 Task: Create Board User Experience Best Practices to Workspace Event Furniture Rentals. Create Board Product Price Optimization to Workspace Event Furniture Rentals. Create Board Public Relations Crisis Communication Plan Development and Execution to Workspace Event Furniture Rentals
Action: Mouse moved to (329, 74)
Screenshot: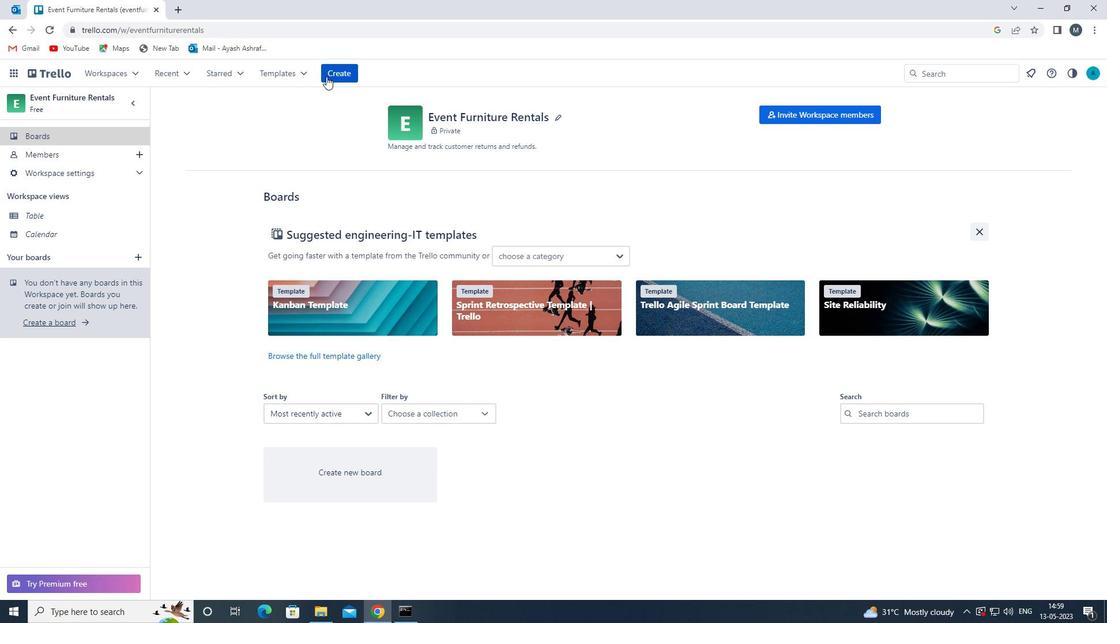 
Action: Mouse pressed left at (329, 74)
Screenshot: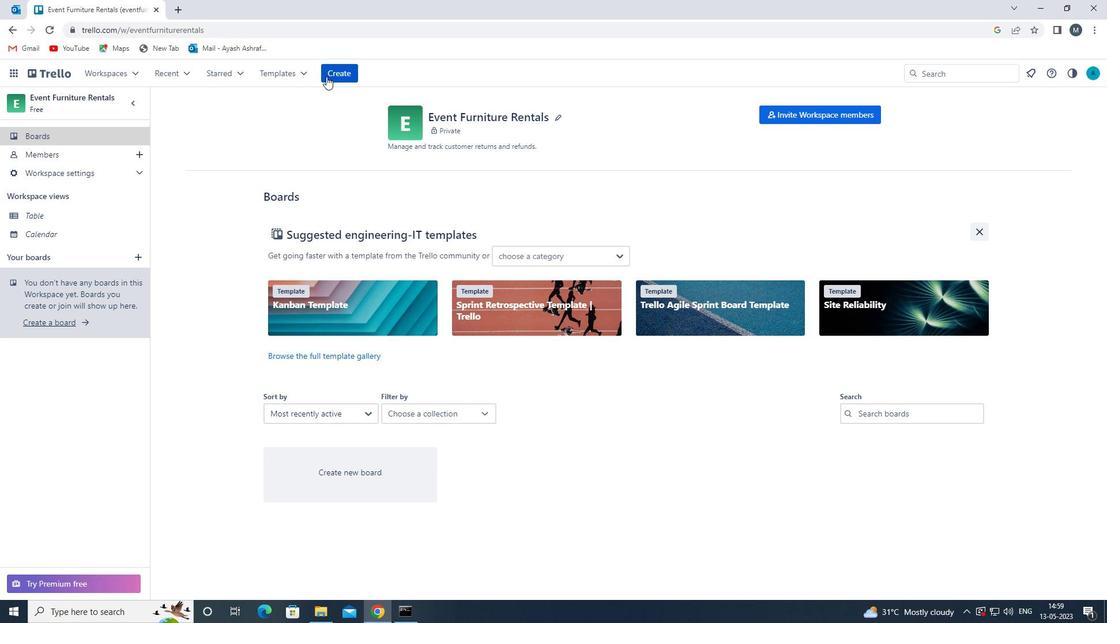 
Action: Mouse moved to (379, 114)
Screenshot: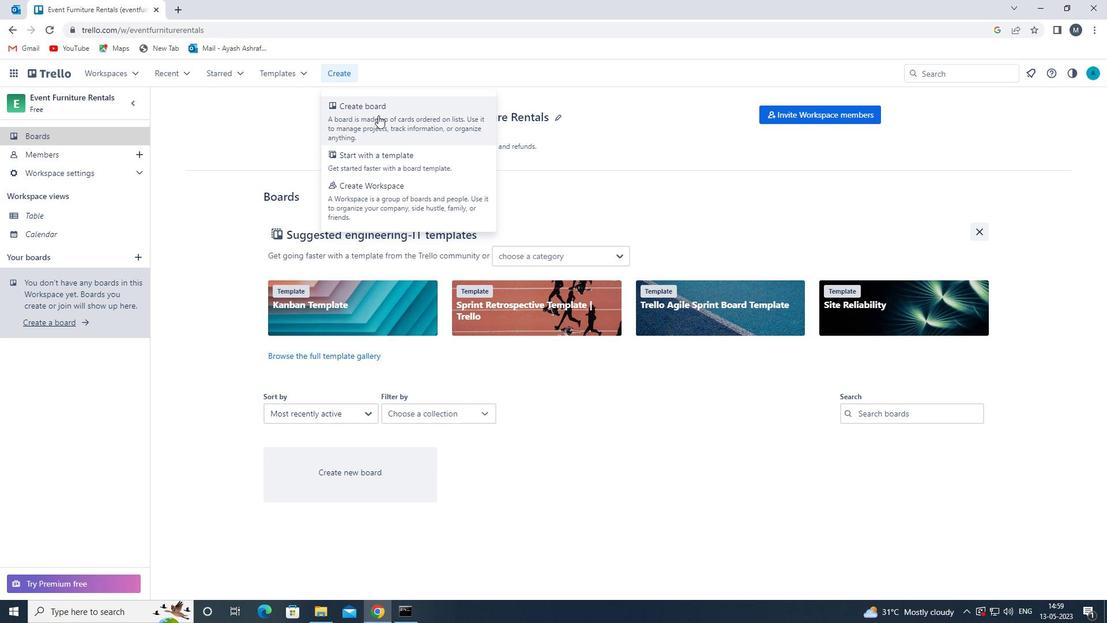 
Action: Mouse pressed left at (379, 114)
Screenshot: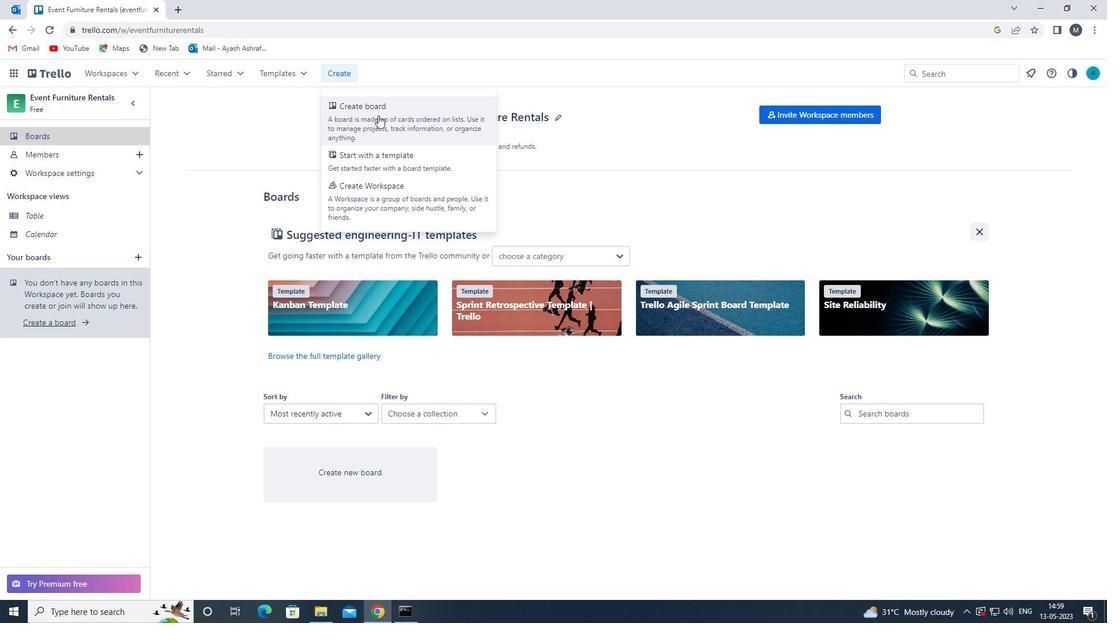 
Action: Mouse moved to (370, 282)
Screenshot: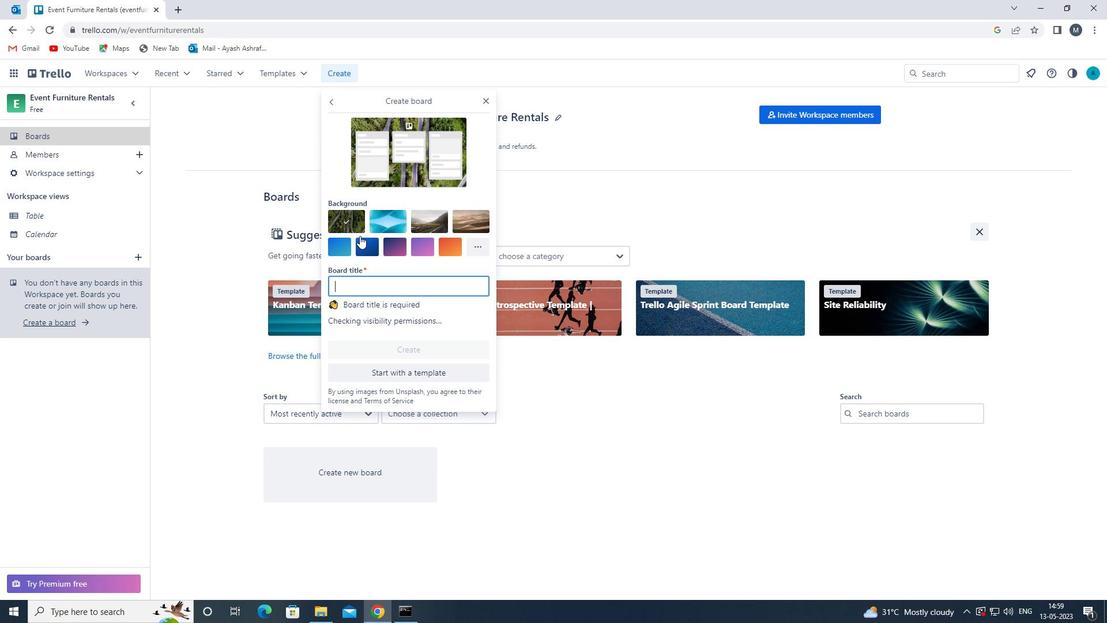 
Action: Mouse pressed left at (370, 282)
Screenshot: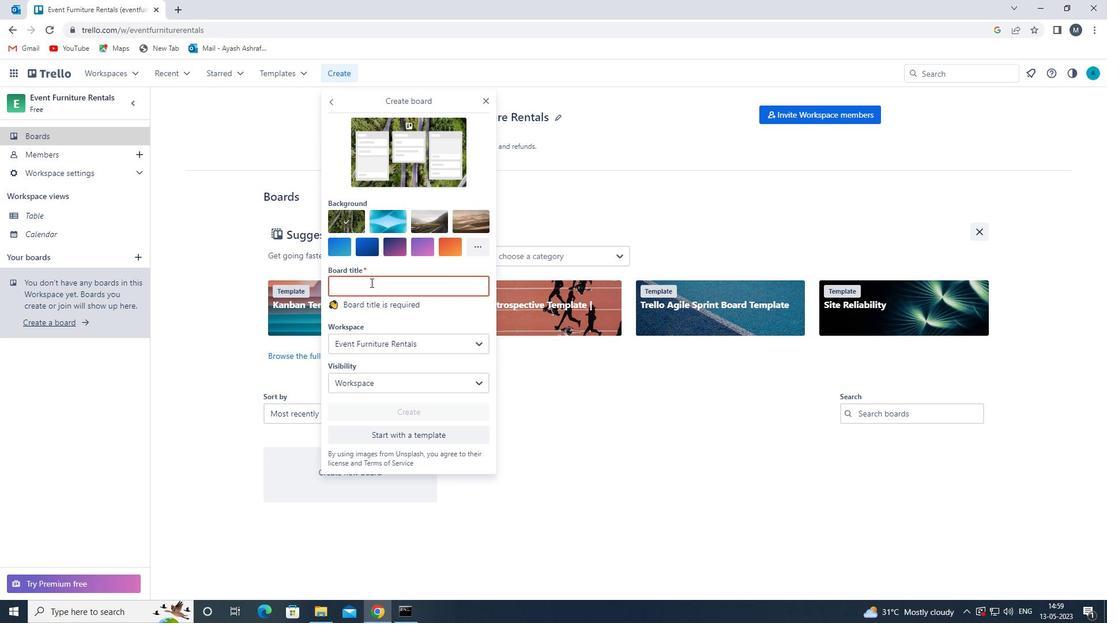 
Action: Key pressed <Key.shift>USER<Key.space><Key.shift>EXPERIENCE<Key.space><Key.shift>BEST<Key.space><Key.shift>PRACTICES<Key.space>
Screenshot: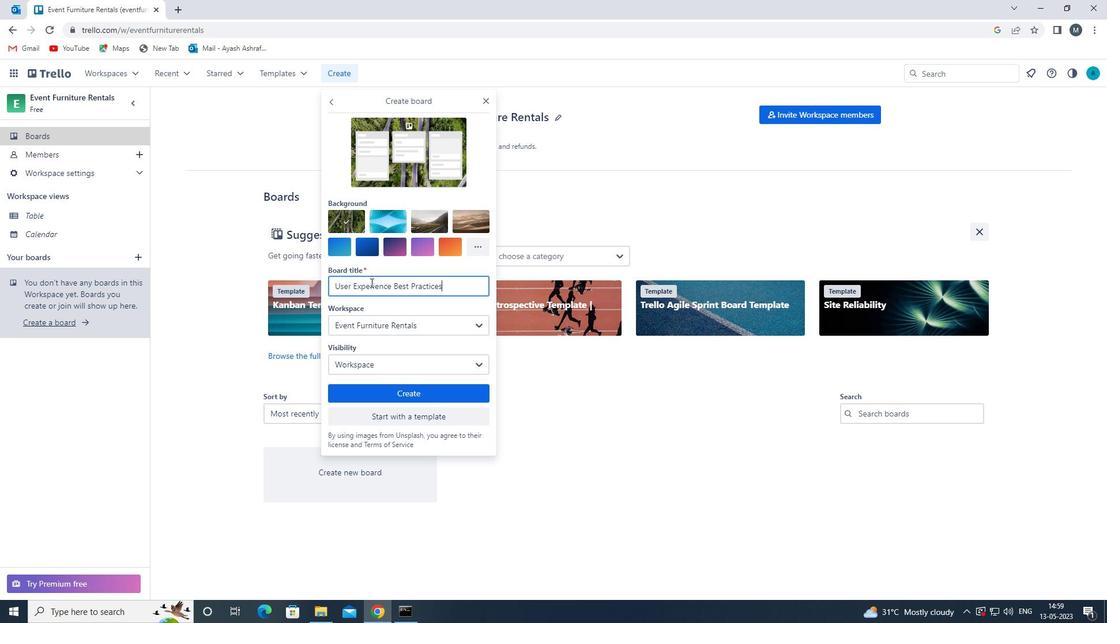 
Action: Mouse moved to (400, 394)
Screenshot: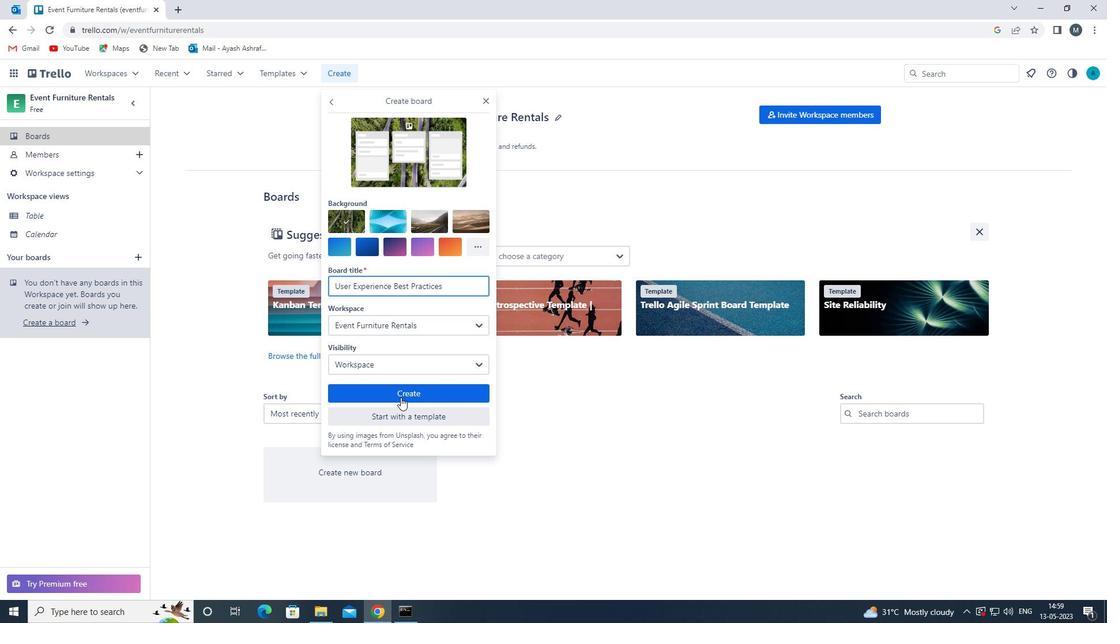 
Action: Mouse pressed left at (400, 394)
Screenshot: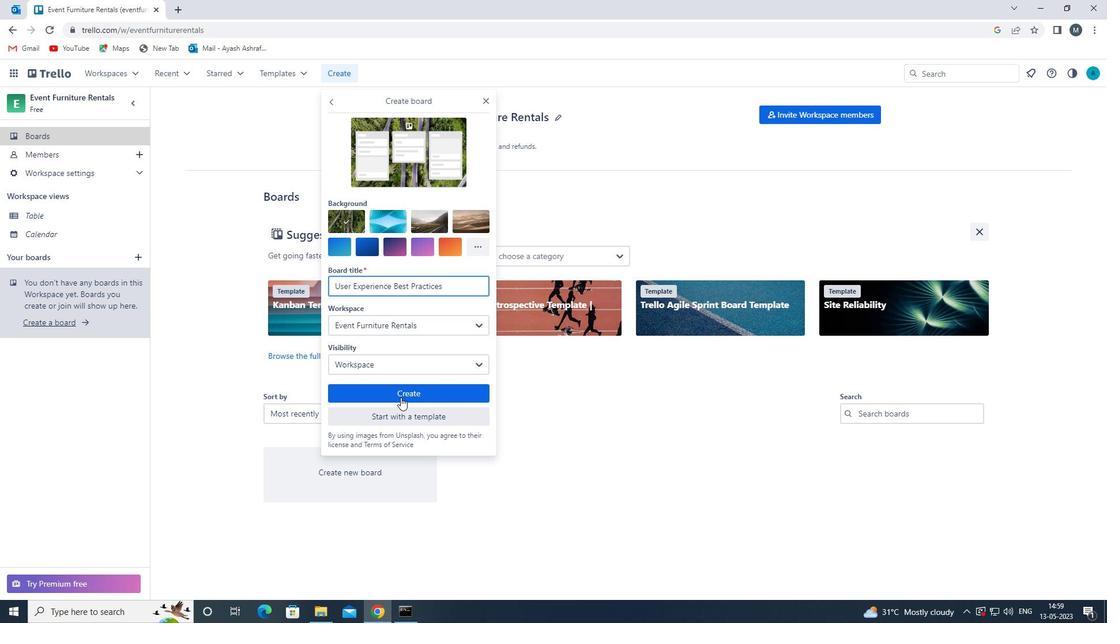 
Action: Mouse moved to (347, 74)
Screenshot: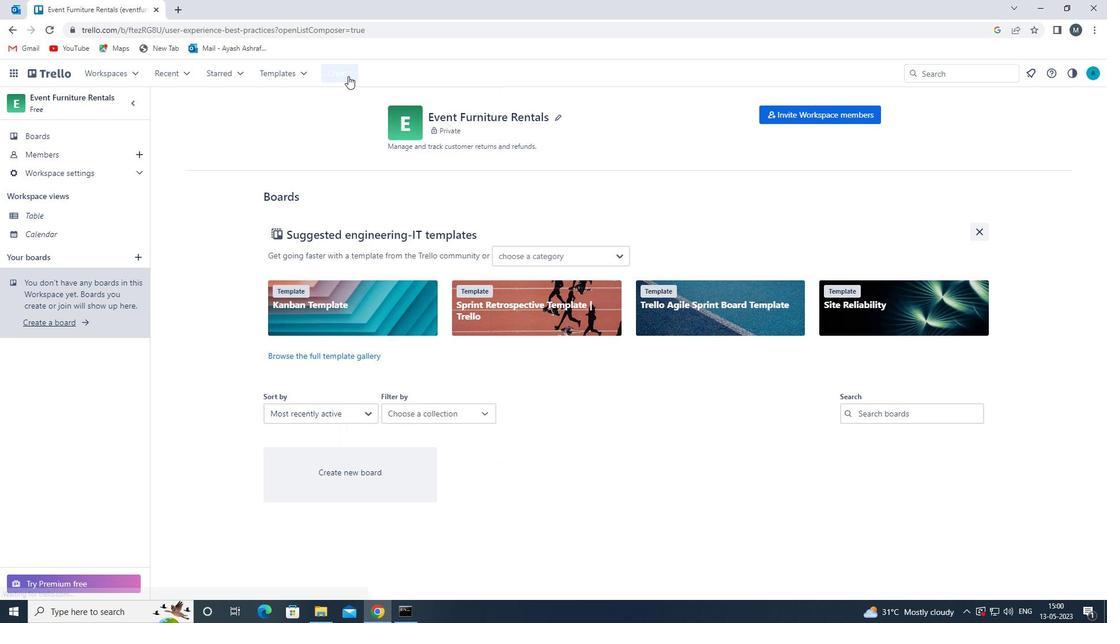 
Action: Mouse pressed left at (347, 74)
Screenshot: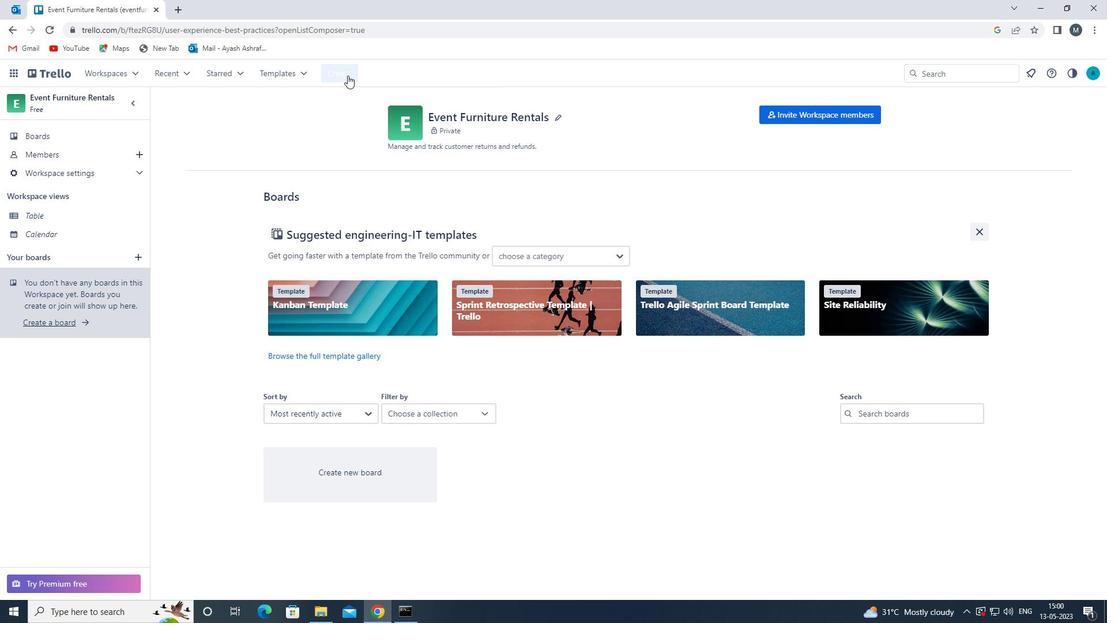 
Action: Mouse moved to (380, 122)
Screenshot: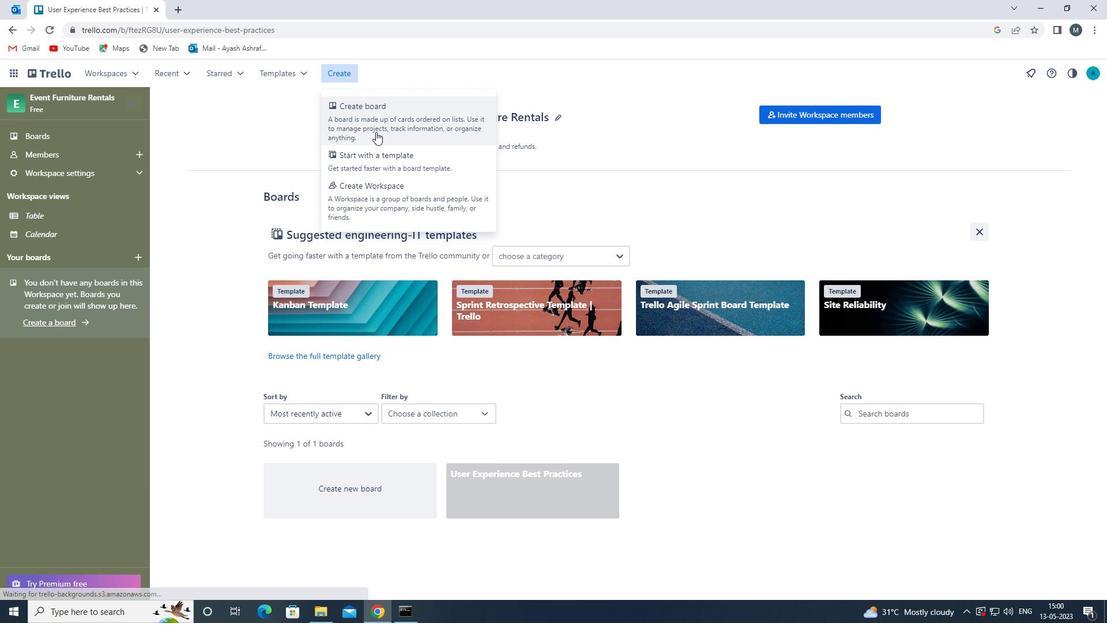 
Action: Mouse pressed left at (380, 122)
Screenshot: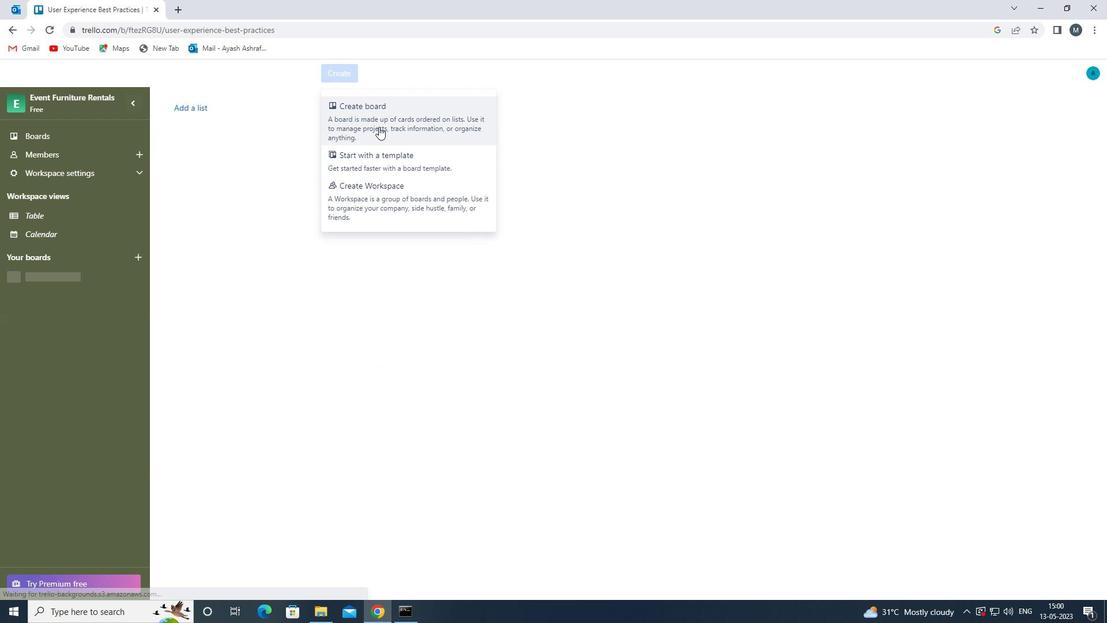 
Action: Mouse moved to (377, 290)
Screenshot: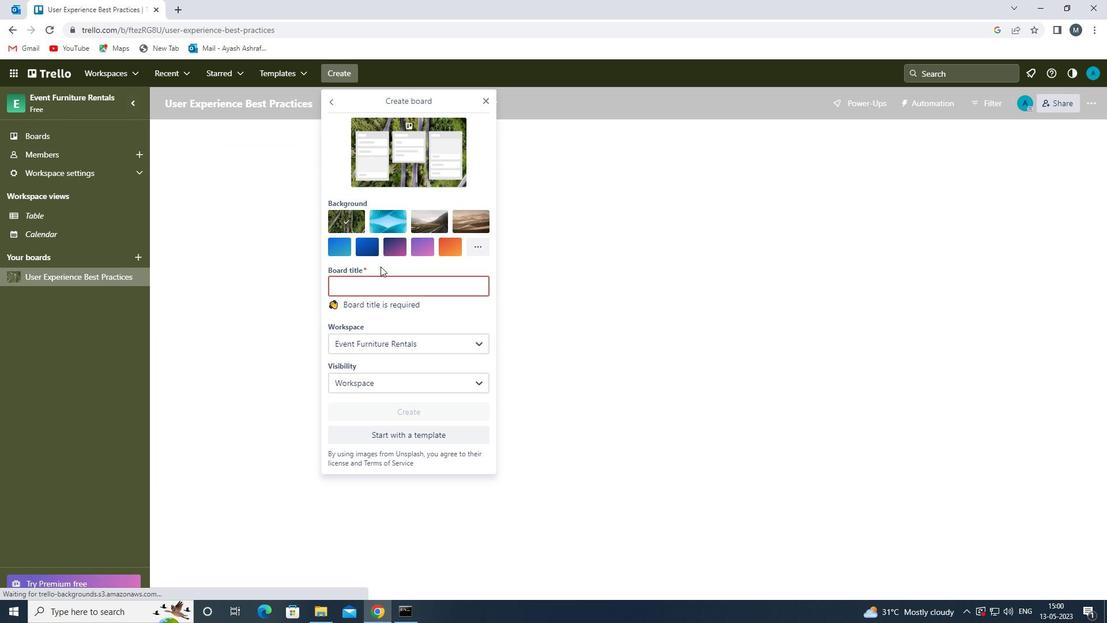 
Action: Mouse pressed left at (377, 290)
Screenshot: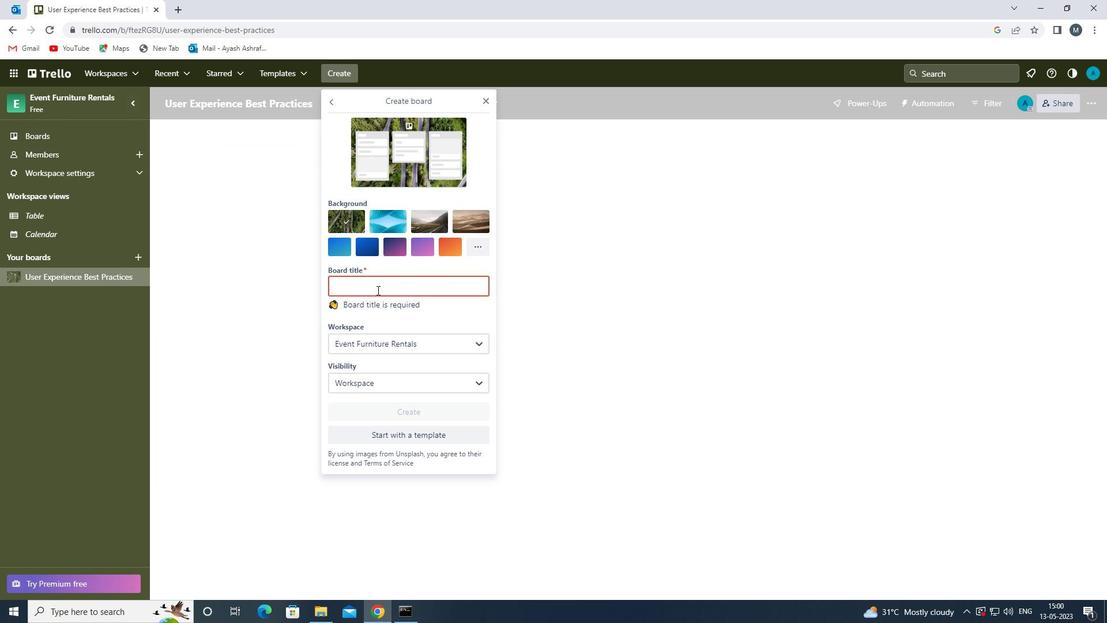
Action: Mouse moved to (377, 290)
Screenshot: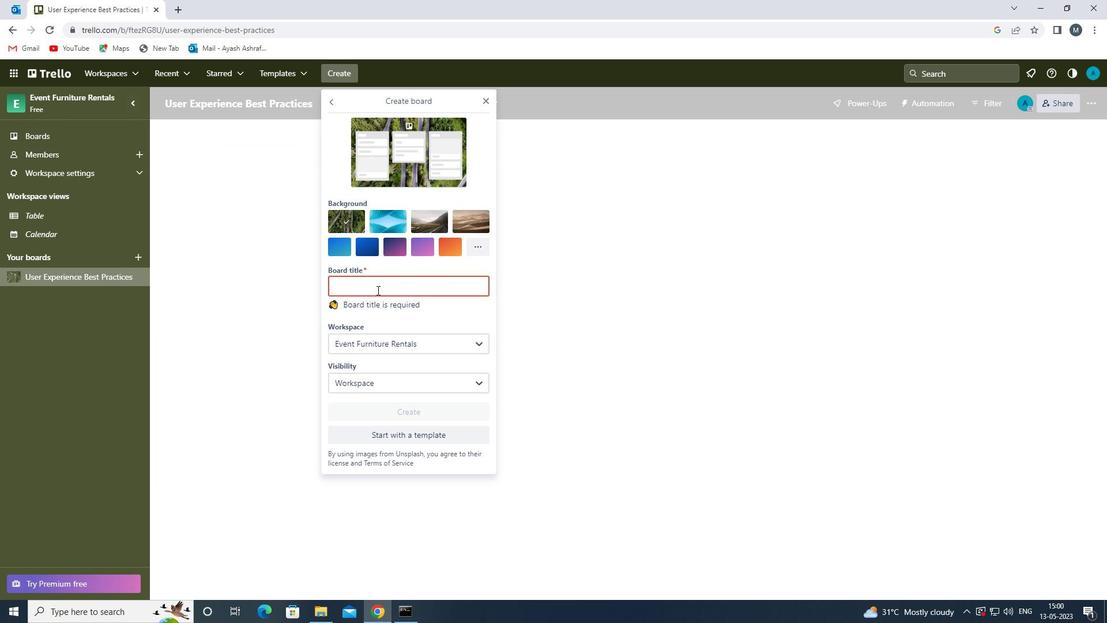 
Action: Key pressed <Key.shift>PRODUCT<Key.space>PRICE<Key.space><Key.shift>OP
Screenshot: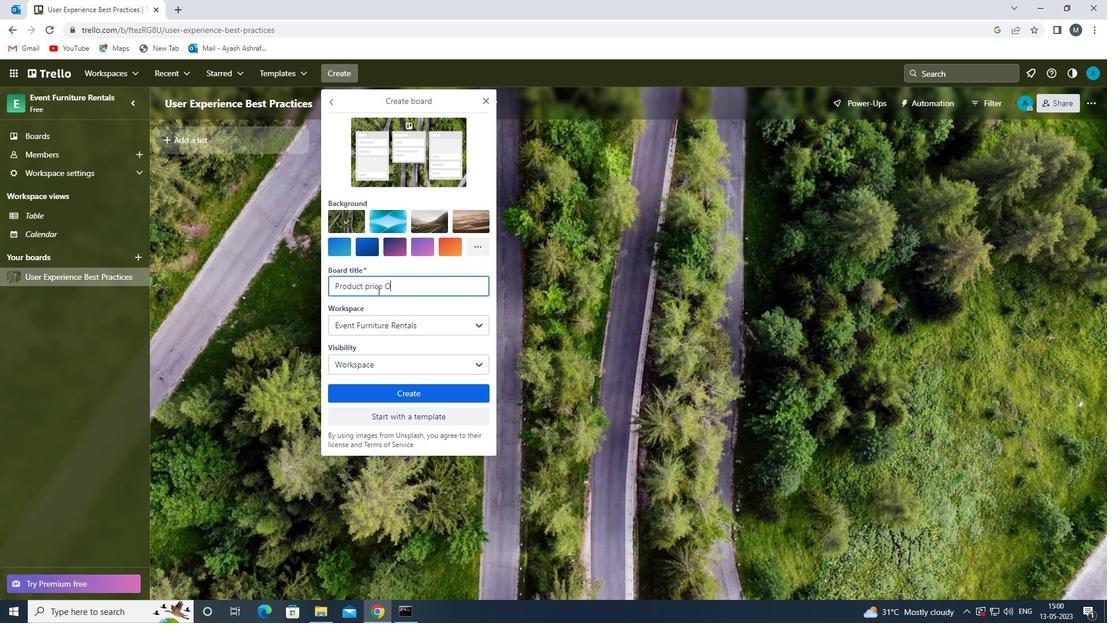 
Action: Mouse moved to (368, 287)
Screenshot: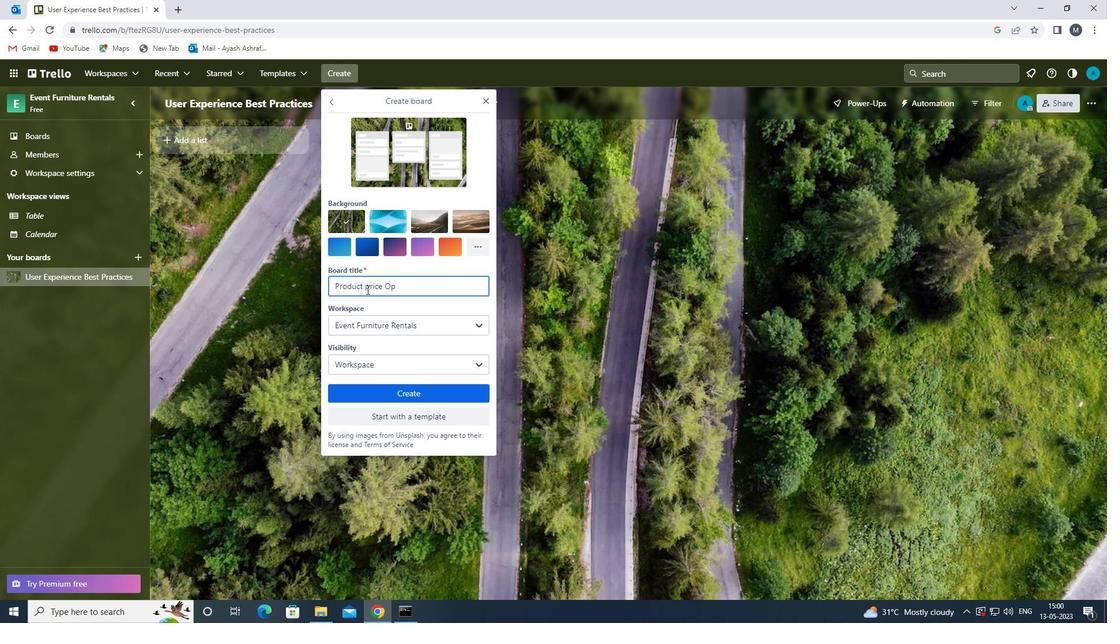 
Action: Mouse pressed left at (368, 287)
Screenshot: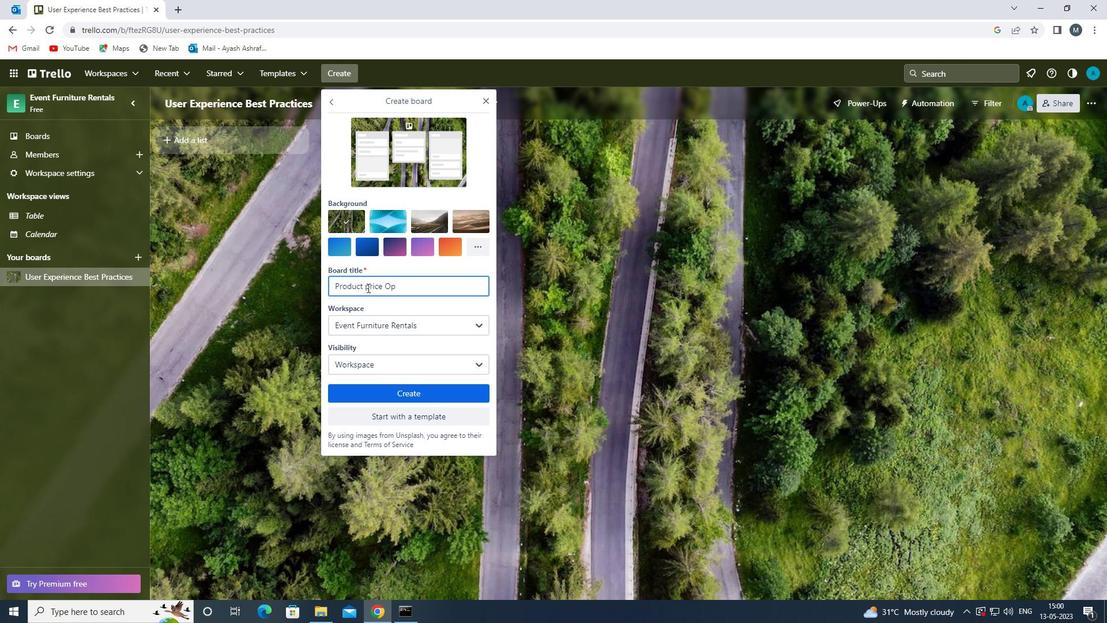 
Action: Mouse moved to (369, 287)
Screenshot: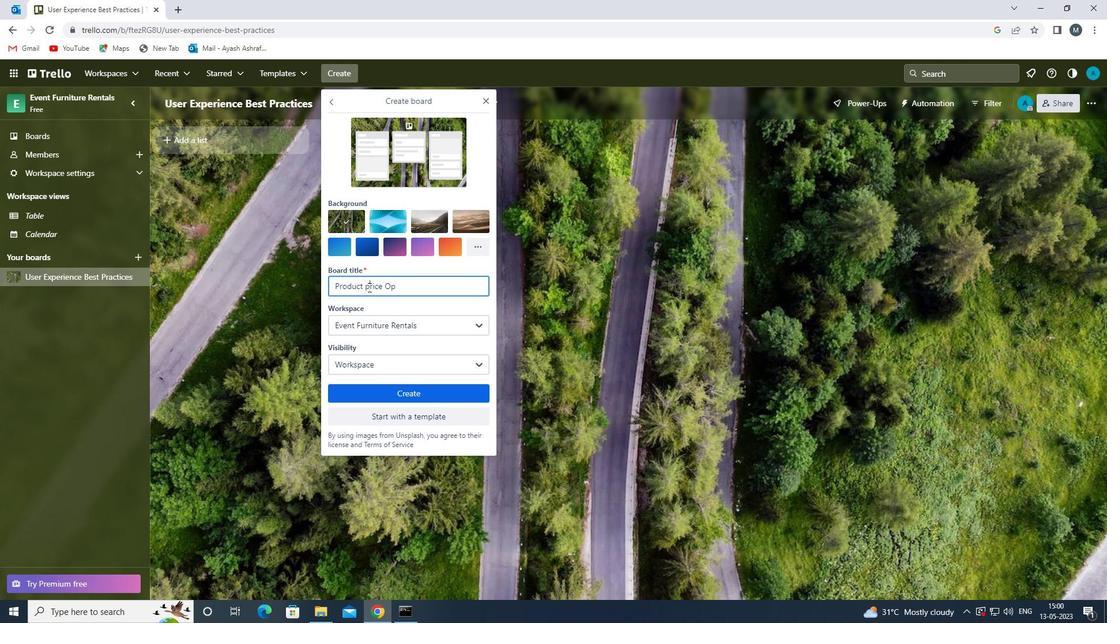 
Action: Key pressed <Key.backspace><Key.shift><Key.shift>P
Screenshot: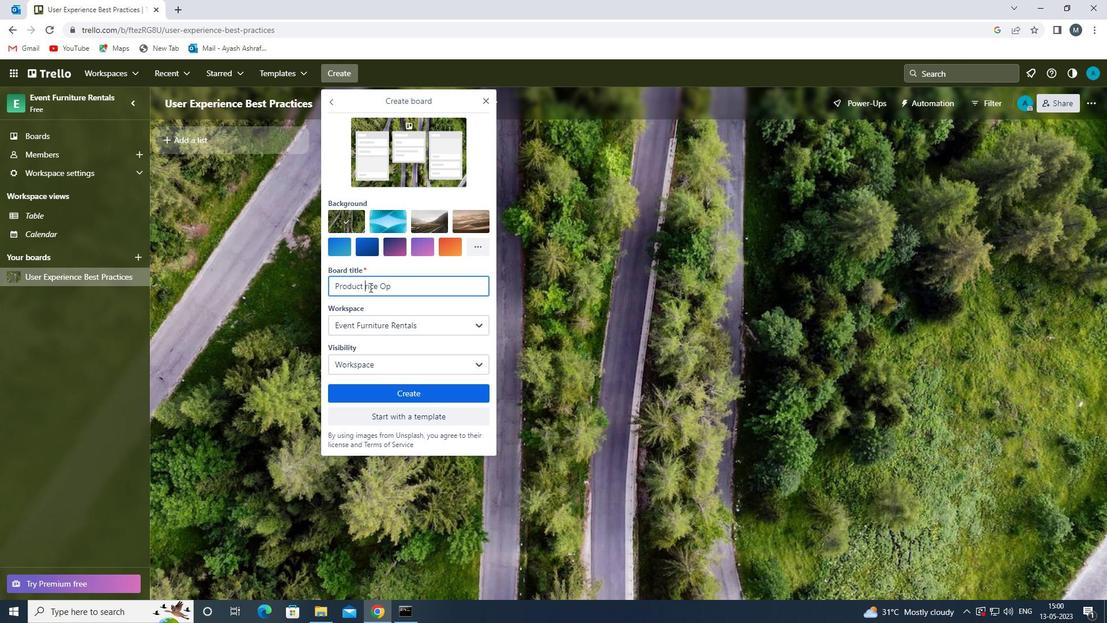 
Action: Mouse moved to (407, 288)
Screenshot: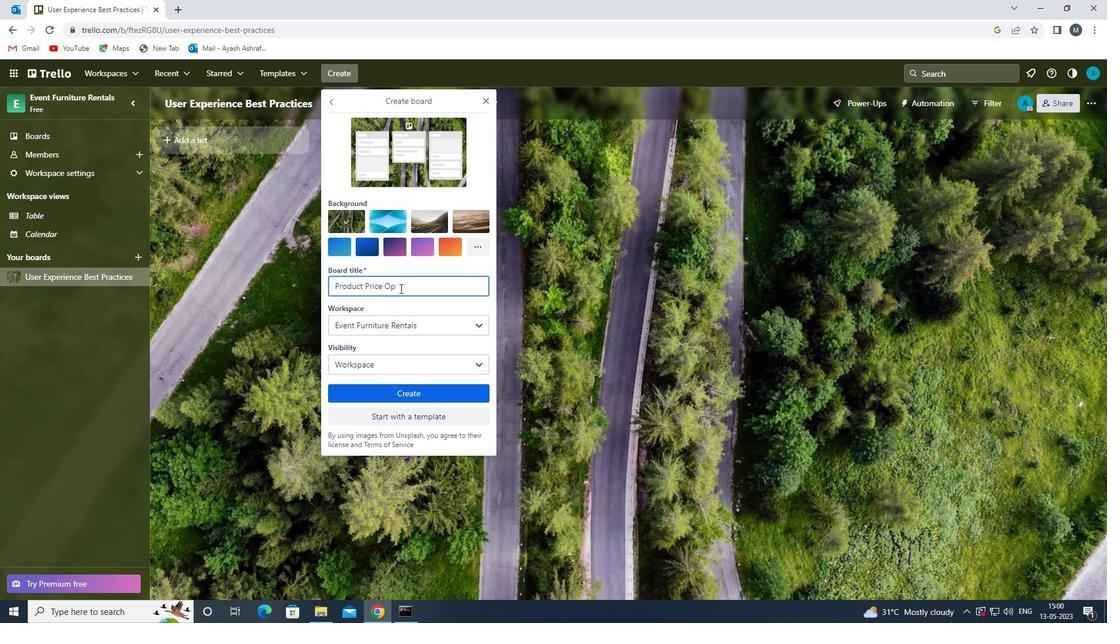 
Action: Mouse pressed left at (407, 288)
Screenshot: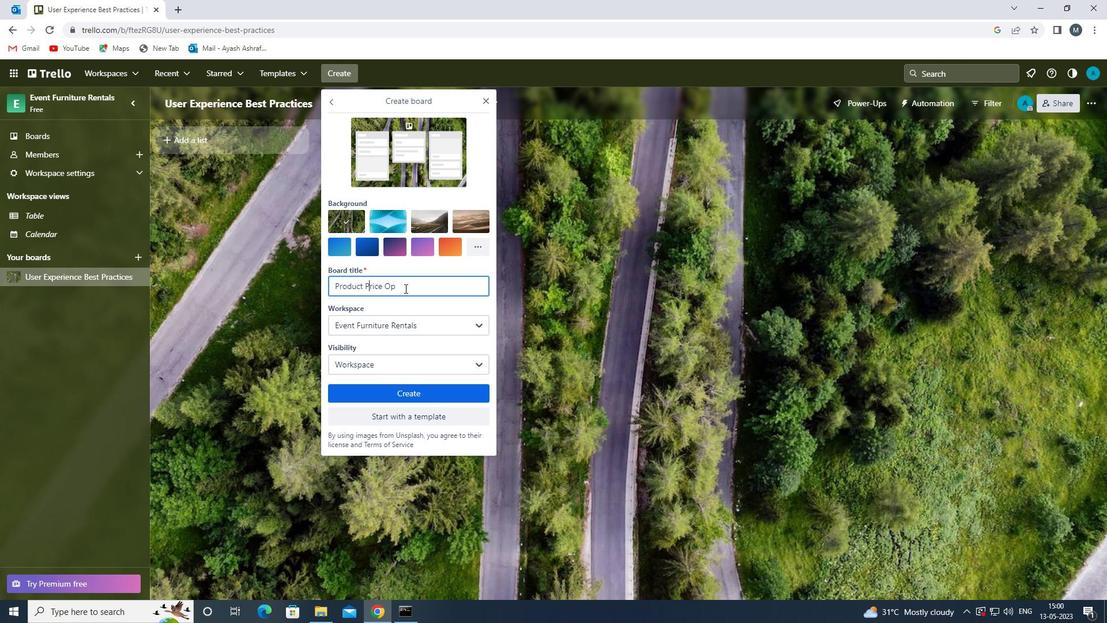 
Action: Key pressed TIMIZATION<Key.space>
Screenshot: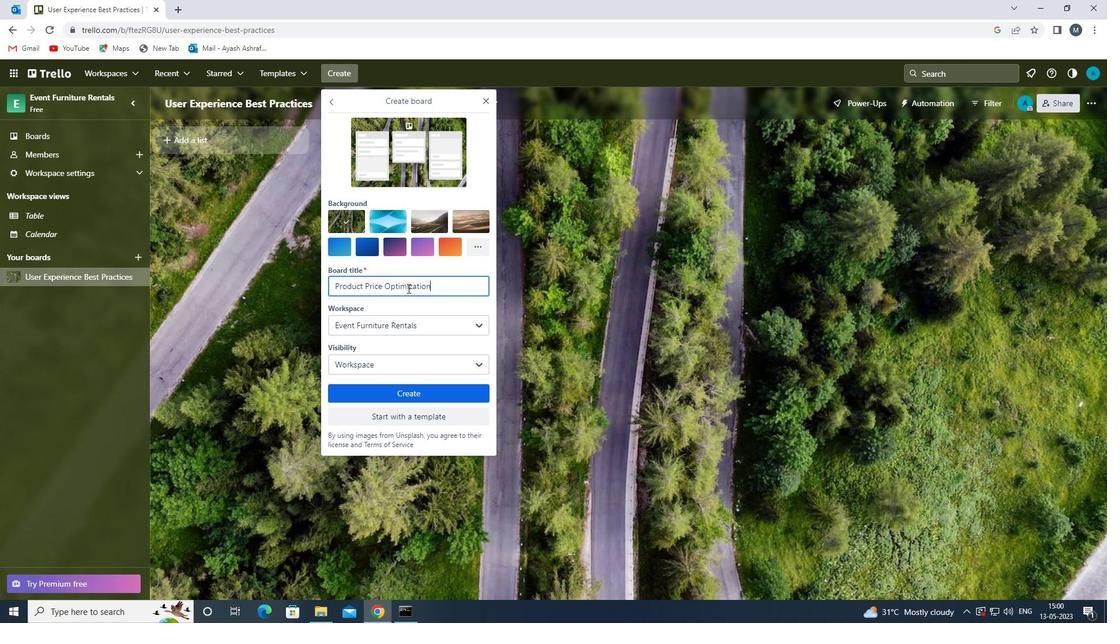 
Action: Mouse moved to (399, 398)
Screenshot: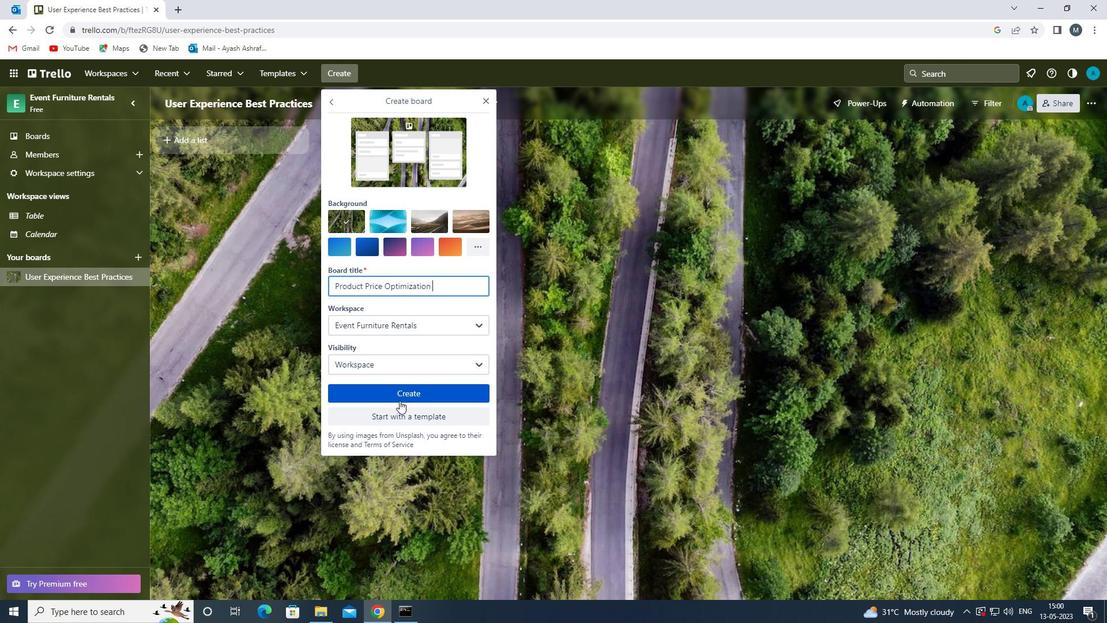 
Action: Mouse pressed left at (399, 398)
Screenshot: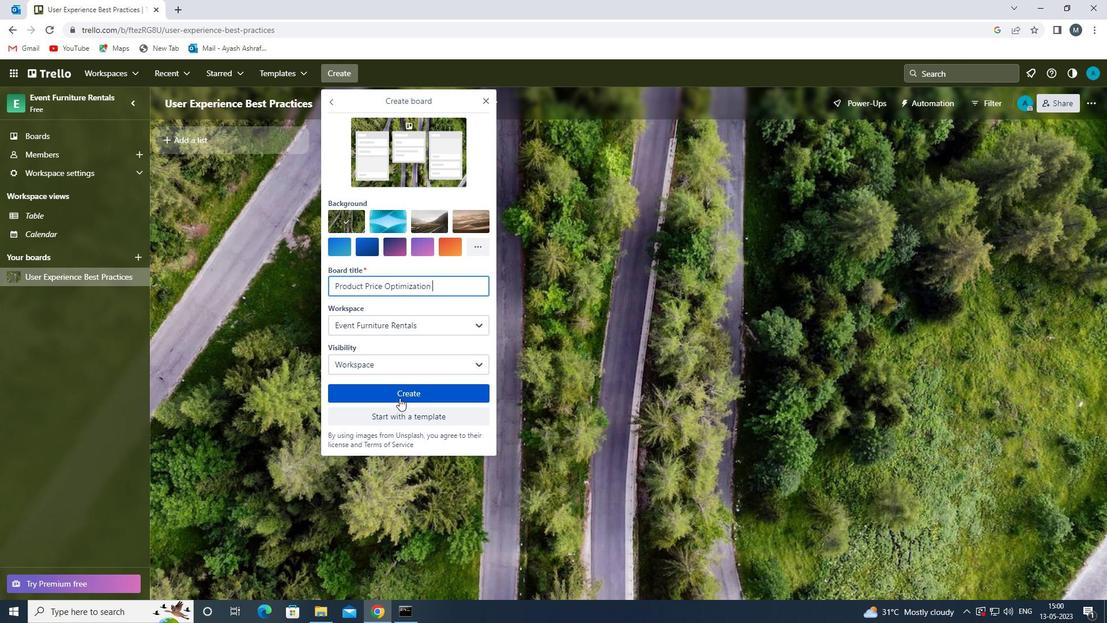 
Action: Mouse moved to (347, 76)
Screenshot: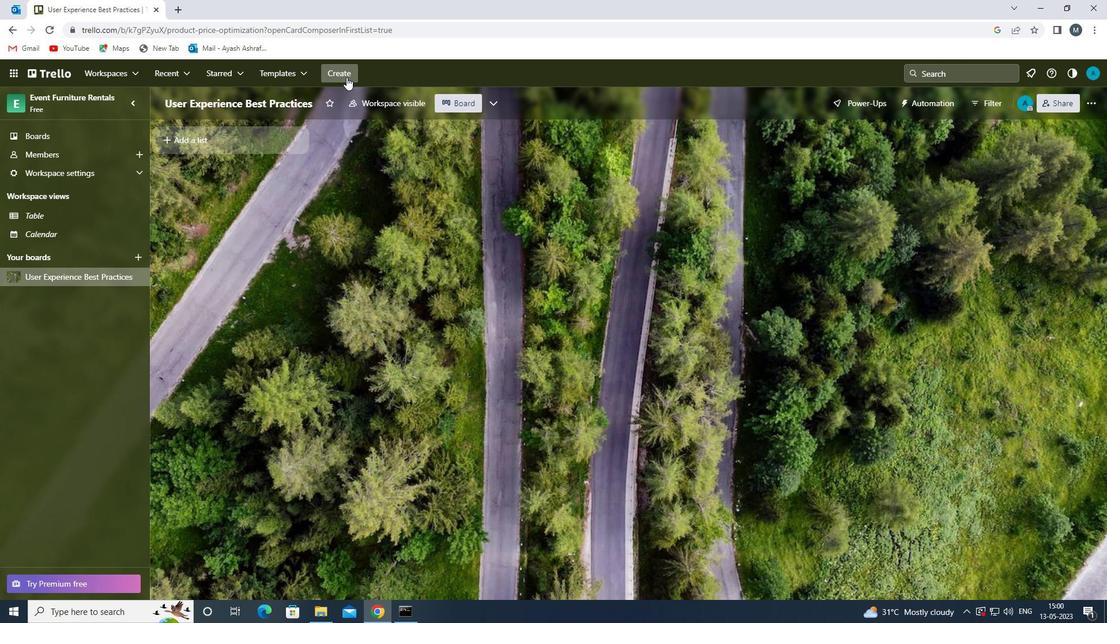 
Action: Mouse pressed left at (347, 76)
Screenshot: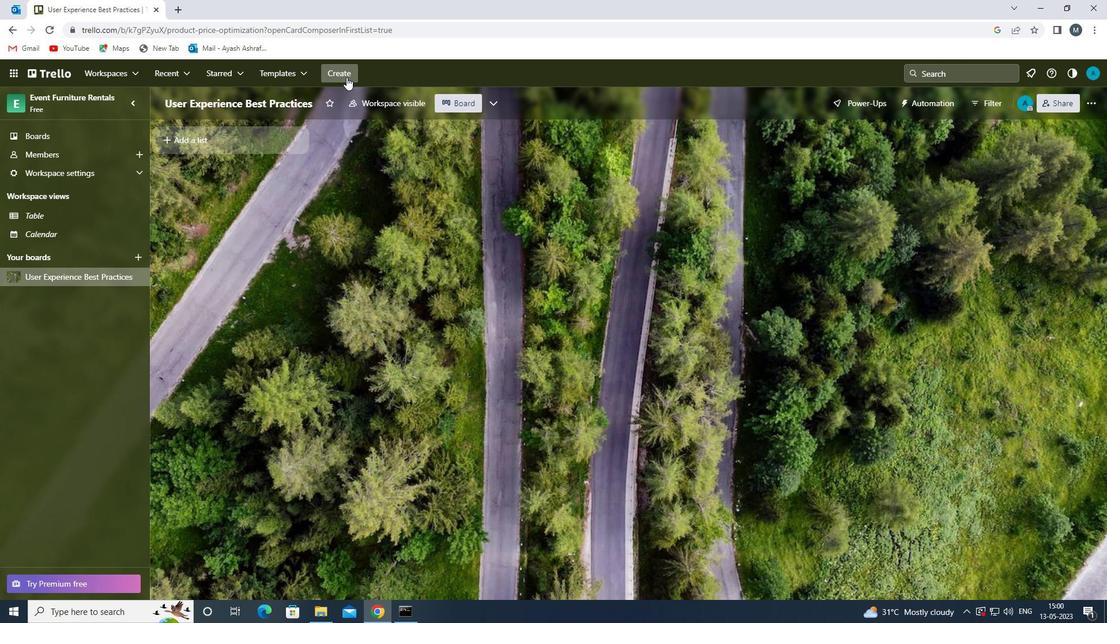 
Action: Mouse moved to (364, 125)
Screenshot: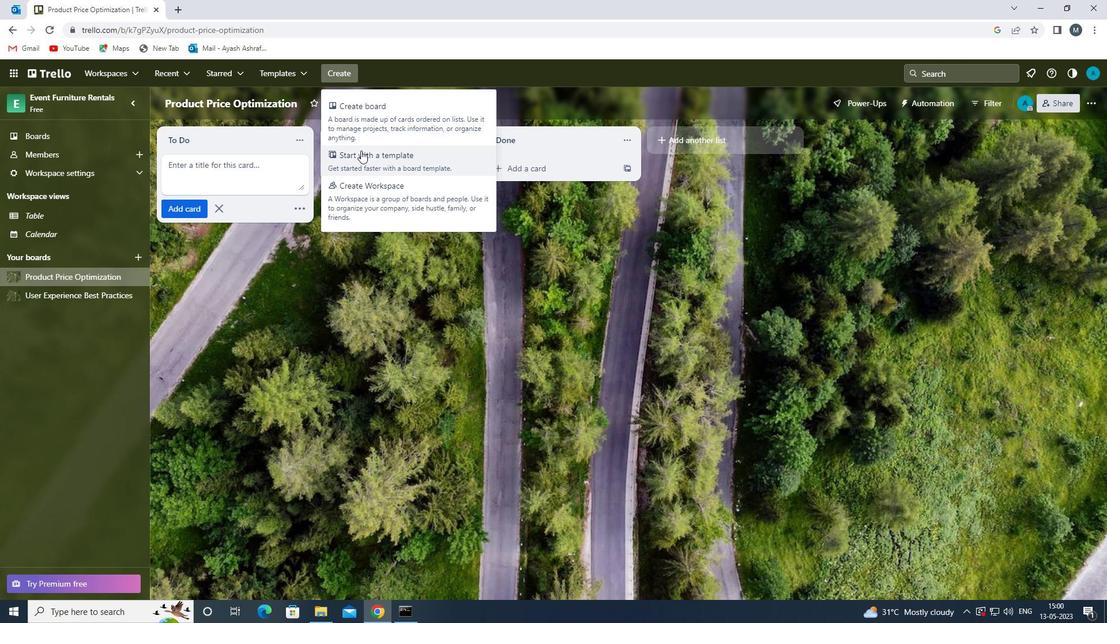 
Action: Mouse pressed left at (364, 125)
Screenshot: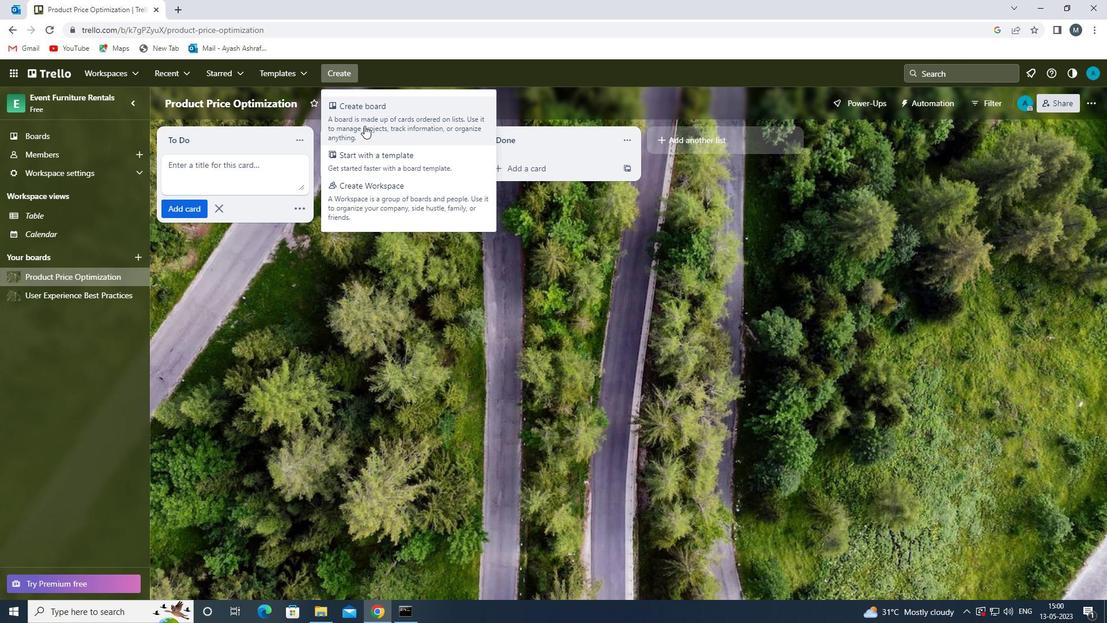 
Action: Mouse moved to (372, 286)
Screenshot: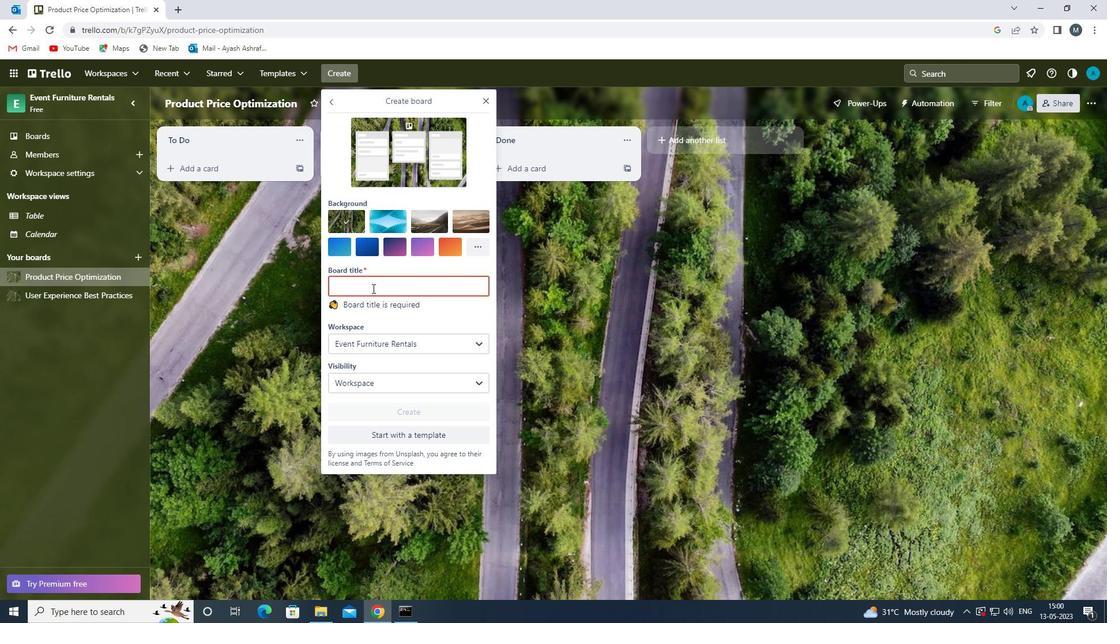 
Action: Mouse pressed left at (372, 286)
Screenshot: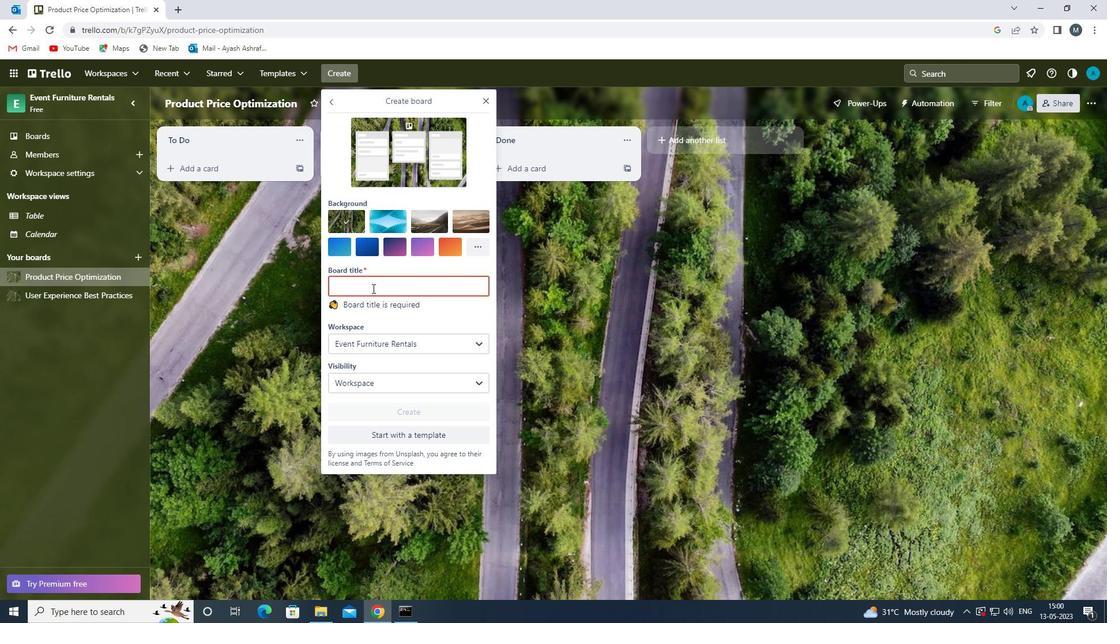 
Action: Key pressed <Key.shift>PUBLIC<Key.space><Key.shift><Key.shift><Key.shift><Key.shift><Key.shift><Key.shift><Key.shift><Key.shift>REA<Key.backspace><Key.backspace><Key.backspace><Key.shift>RE<Key.backspace><Key.backspace><Key.caps_lock><Key.shift><Key.shift><Key.shift>R<Key.caps_lock>ELATIONS<Key.space><Key.shift>CRISIS<Key.space><Key.shift>COMMUNICATION<Key.space><Key.shift>PLAN<Key.space><Key.shift>DEVELOPMENT<Key.space>AND<Key.space><Key.shift>EXEC<Key.backspace><Key.backspace><Key.backspace><Key.backspace><Key.shift>EXEV<Key.backspace>CUTION<Key.space>
Screenshot: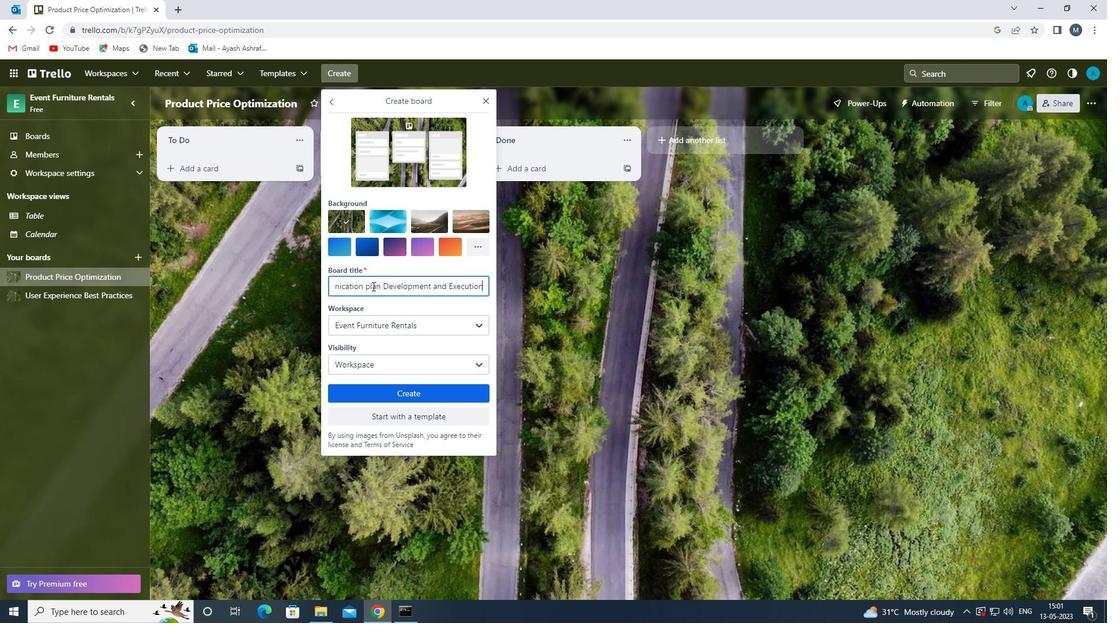 
Action: Mouse moved to (390, 394)
Screenshot: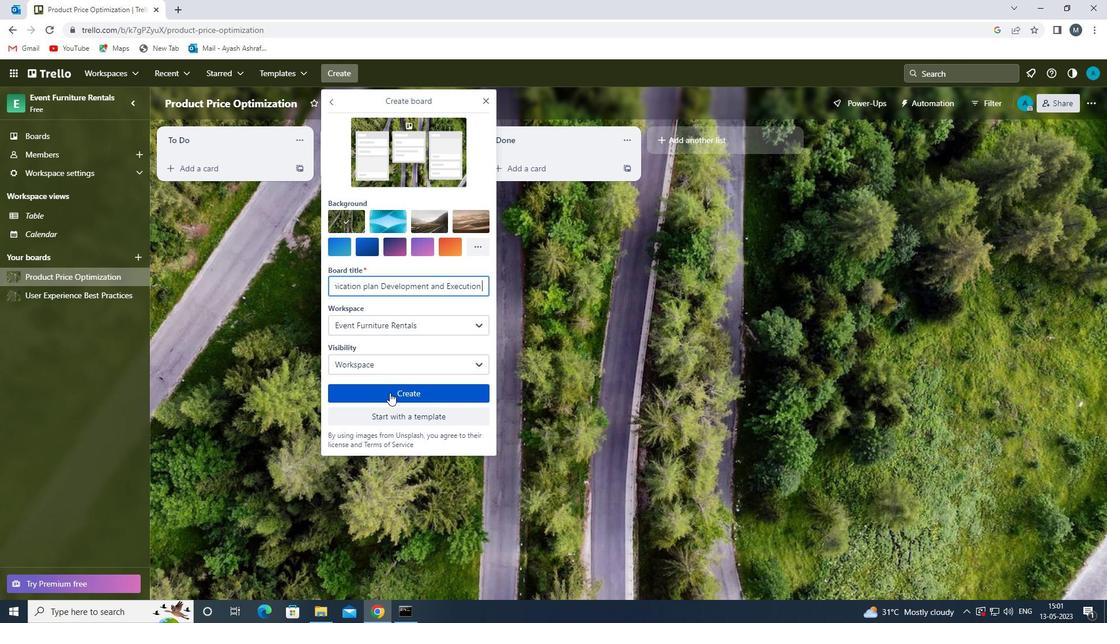 
Action: Mouse pressed left at (390, 394)
Screenshot: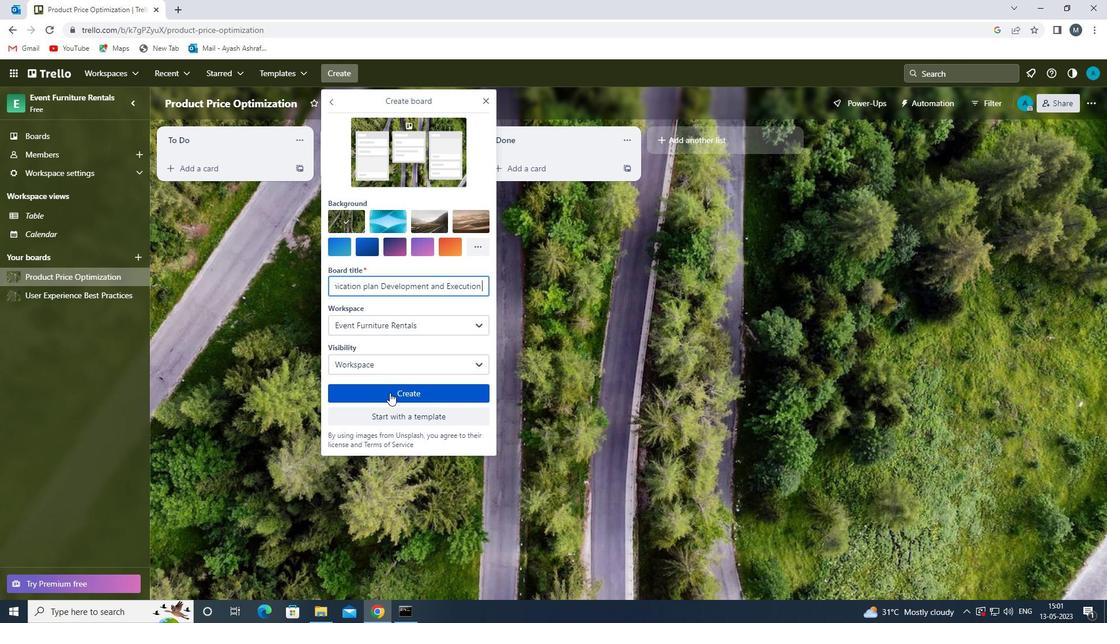 
Action: Mouse moved to (280, 353)
Screenshot: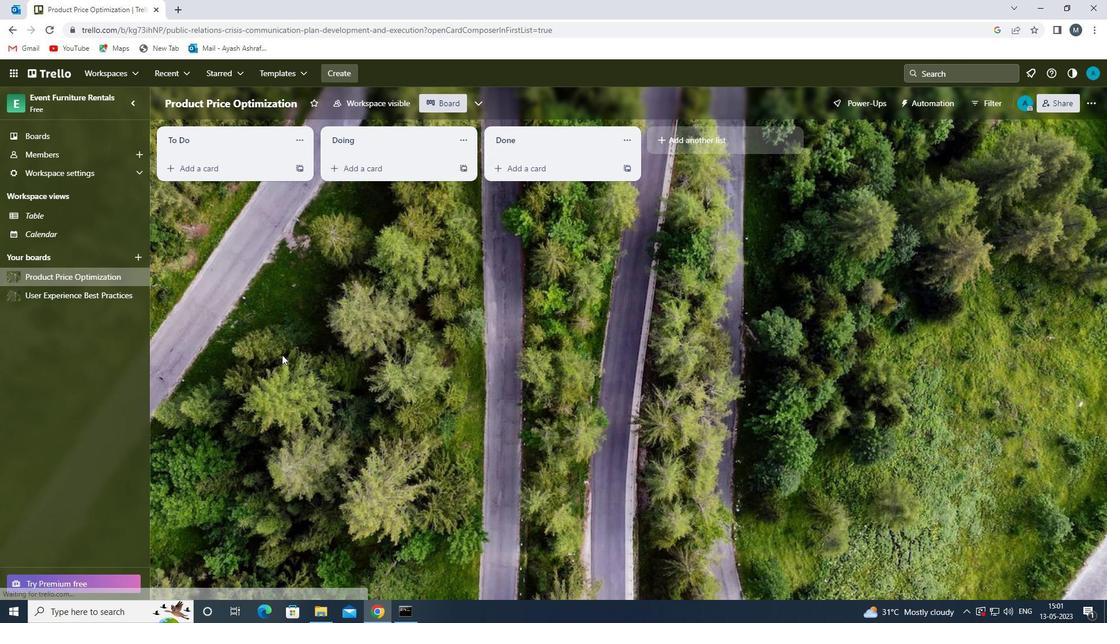 
